 Task: Examine the Street View of Bourbon Street in New Orleans. 
Action: Key pressed <Key.caps_lock>B<Key.caps_lock>ourbon<Key.space><Key.caps_lock>S<Key.caps_lock>treet,<Key.caps_lock>N<Key.caps_lock>ew<Key.space><Key.caps_lock>O<Key.caps_lock>rleans
Screenshot: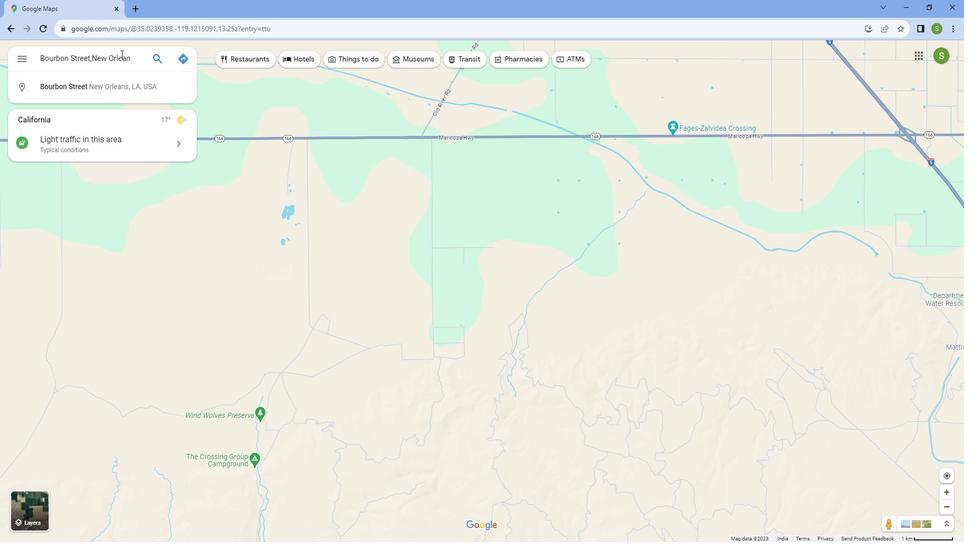 
Action: Mouse moved to (138, 95)
Screenshot: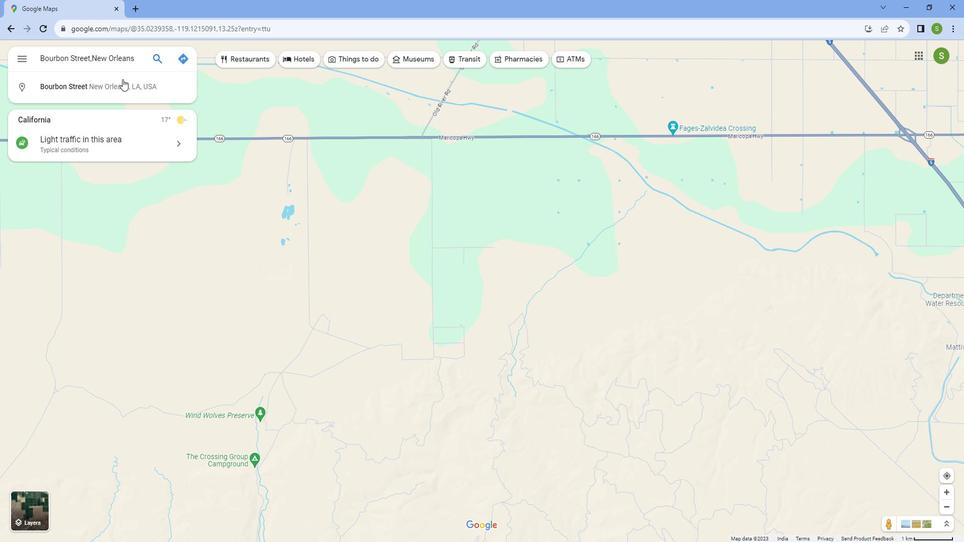 
Action: Mouse pressed left at (138, 95)
Screenshot: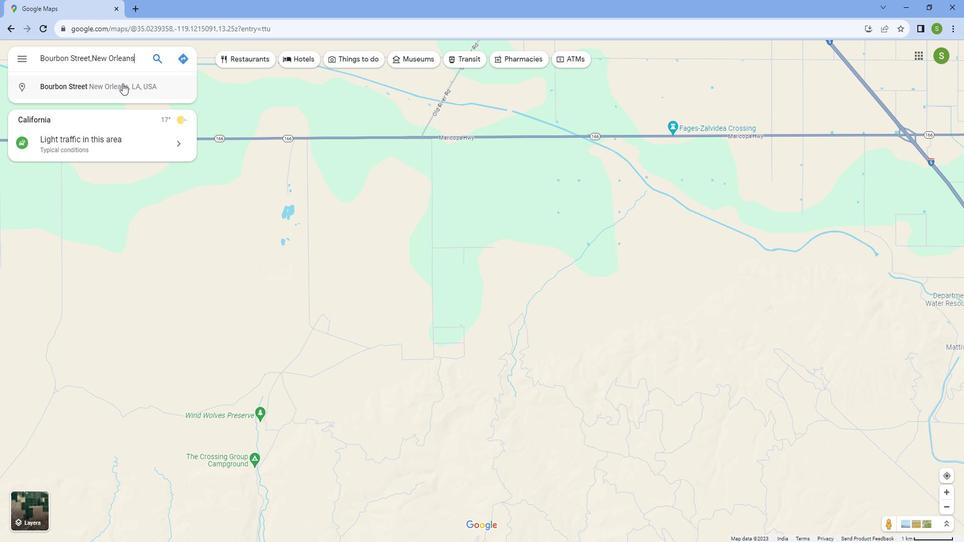 
Action: Mouse moved to (757, 316)
Screenshot: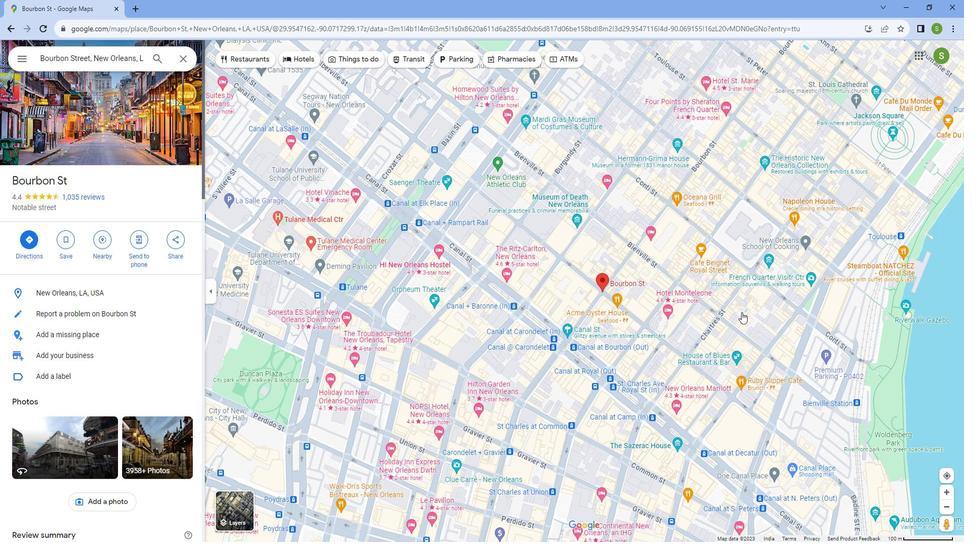 
Action: Mouse scrolled (757, 316) with delta (0, 0)
Screenshot: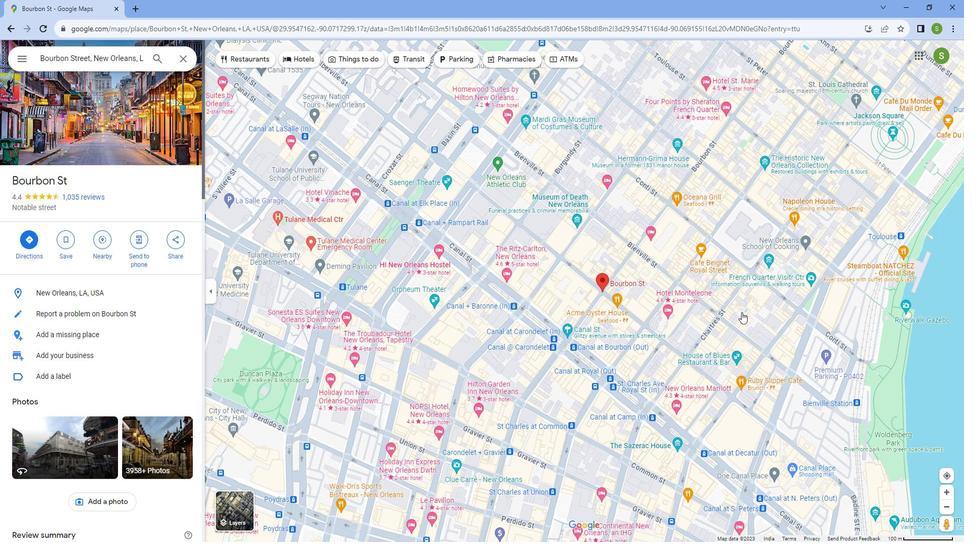 
Action: Mouse moved to (755, 316)
Screenshot: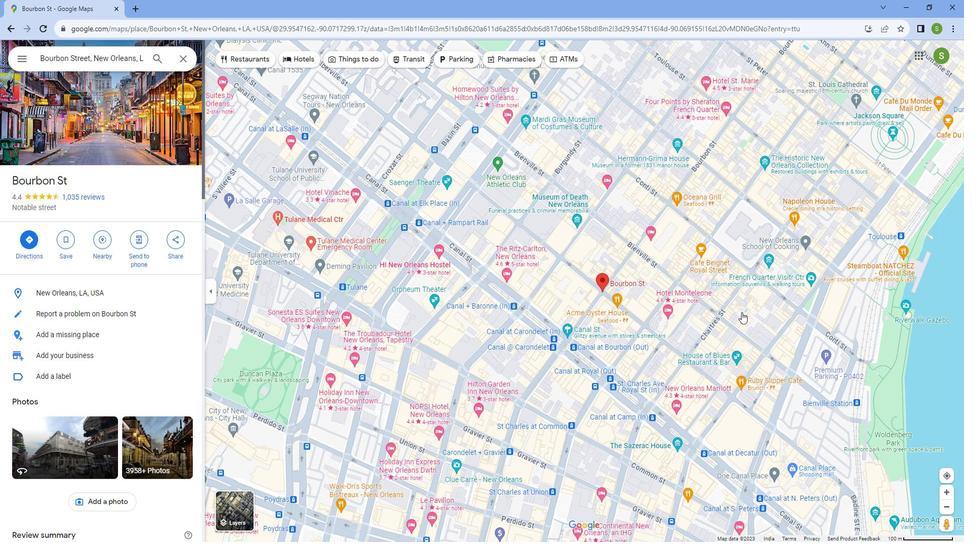 
Action: Mouse scrolled (755, 316) with delta (0, 0)
Screenshot: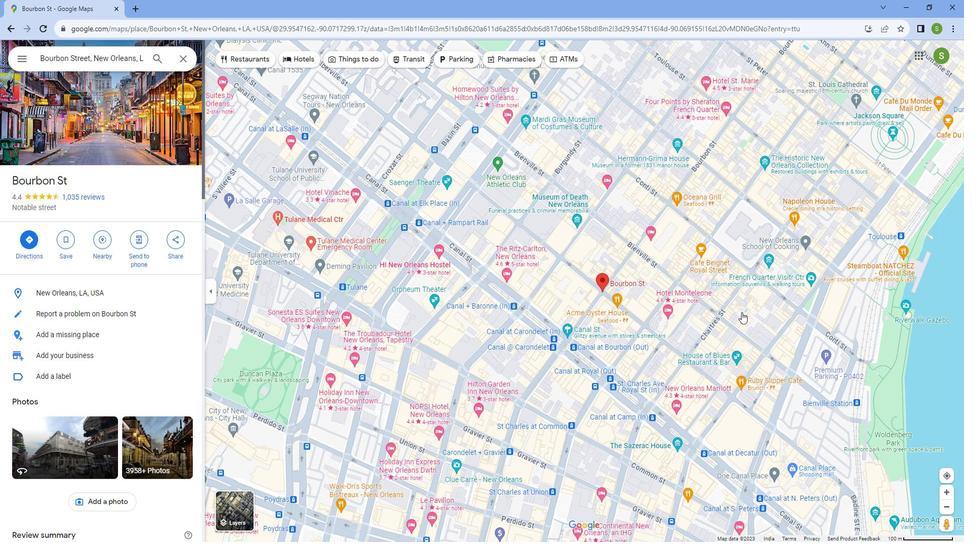 
Action: Mouse moved to (753, 316)
Screenshot: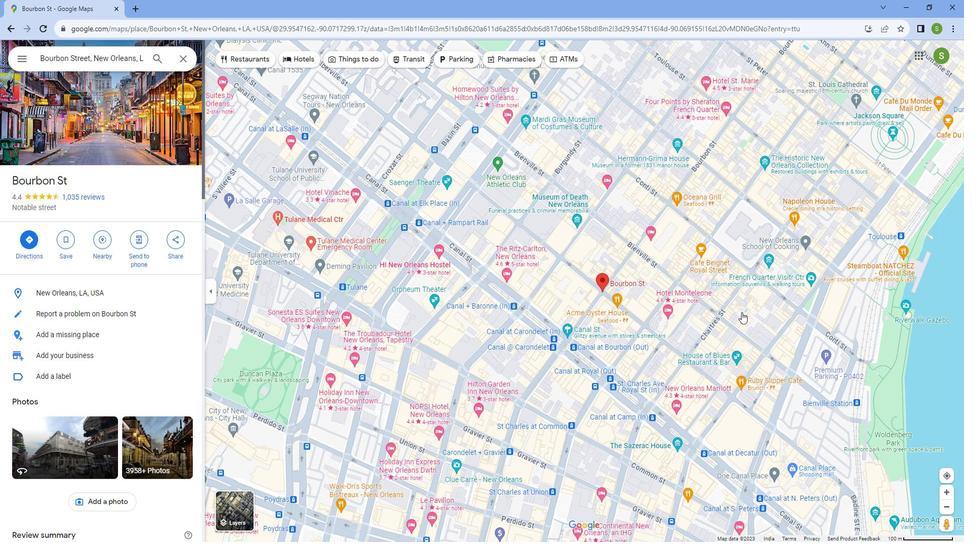 
Action: Mouse scrolled (753, 316) with delta (0, 0)
Screenshot: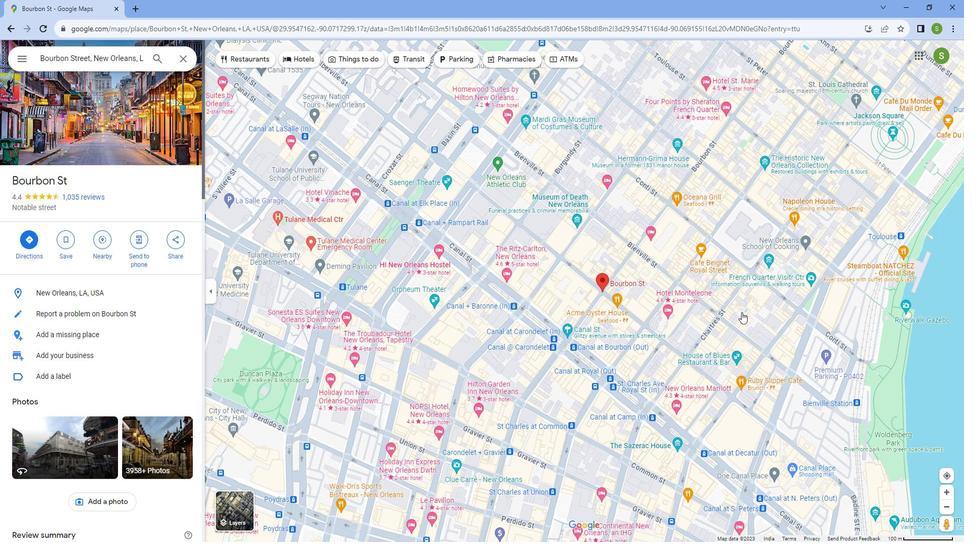 
Action: Mouse moved to (752, 316)
Screenshot: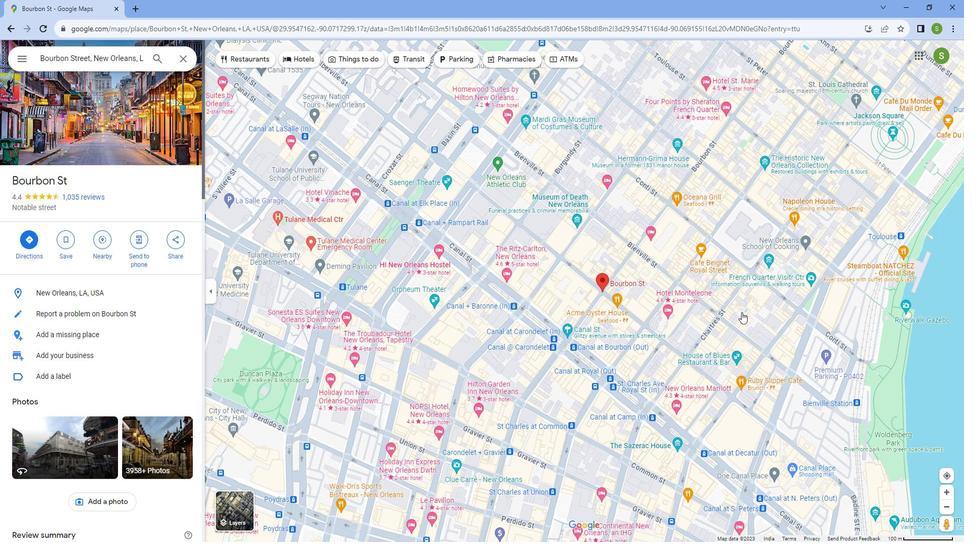 
Action: Mouse scrolled (752, 316) with delta (0, 0)
Screenshot: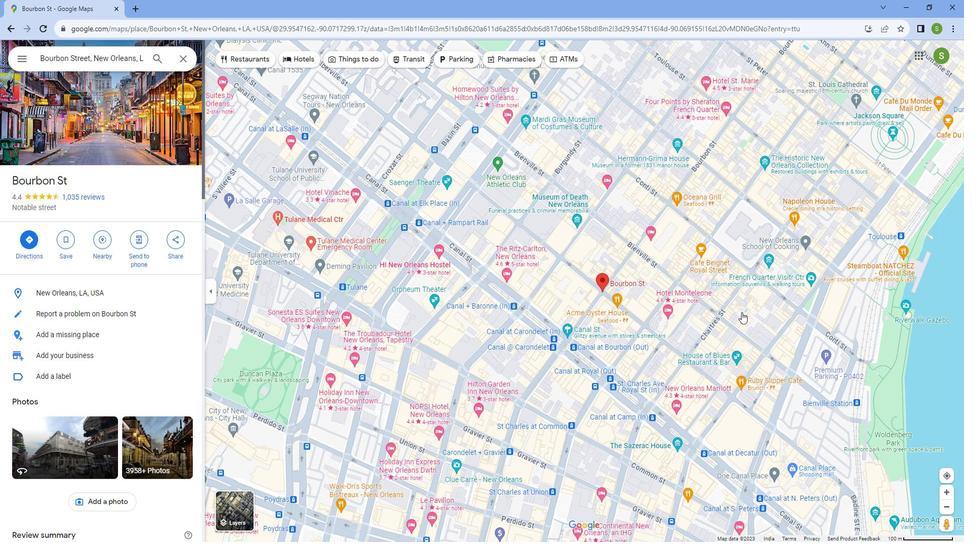 
Action: Mouse moved to (750, 316)
Screenshot: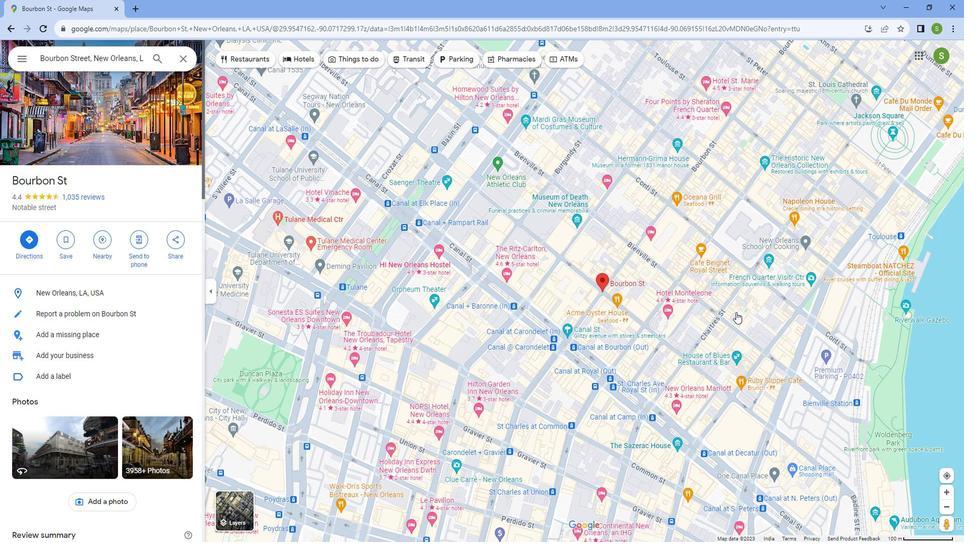 
Action: Mouse scrolled (750, 316) with delta (0, 0)
Screenshot: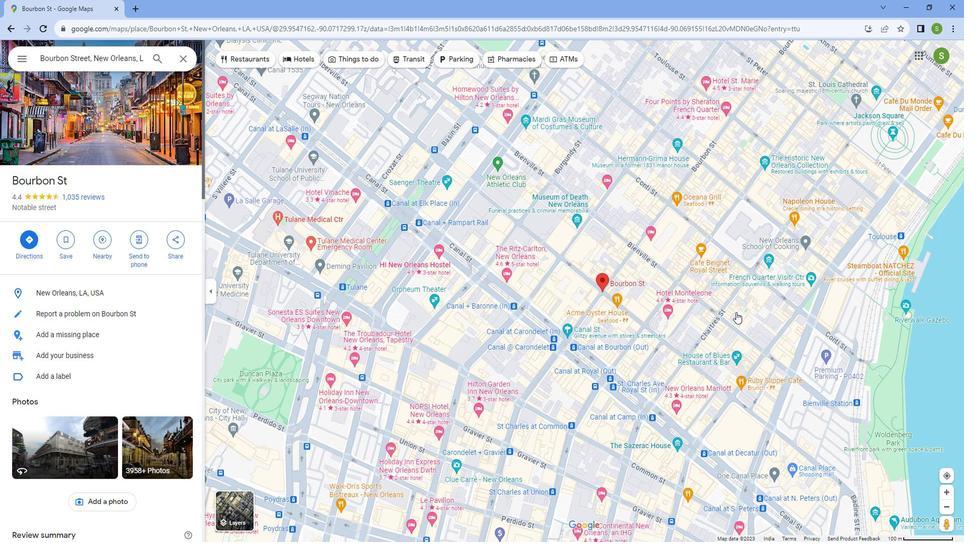 
Action: Mouse moved to (747, 317)
Screenshot: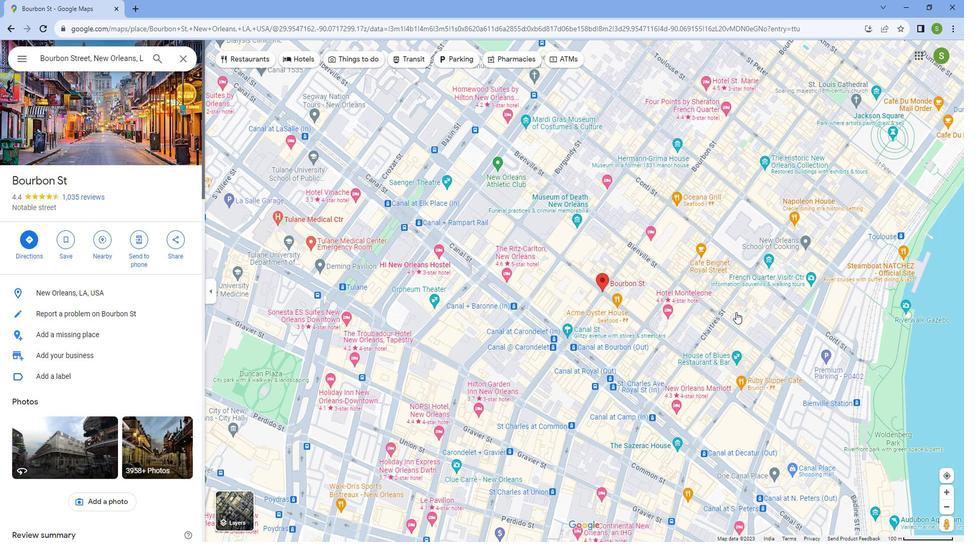 
Action: Mouse scrolled (747, 317) with delta (0, 0)
Screenshot: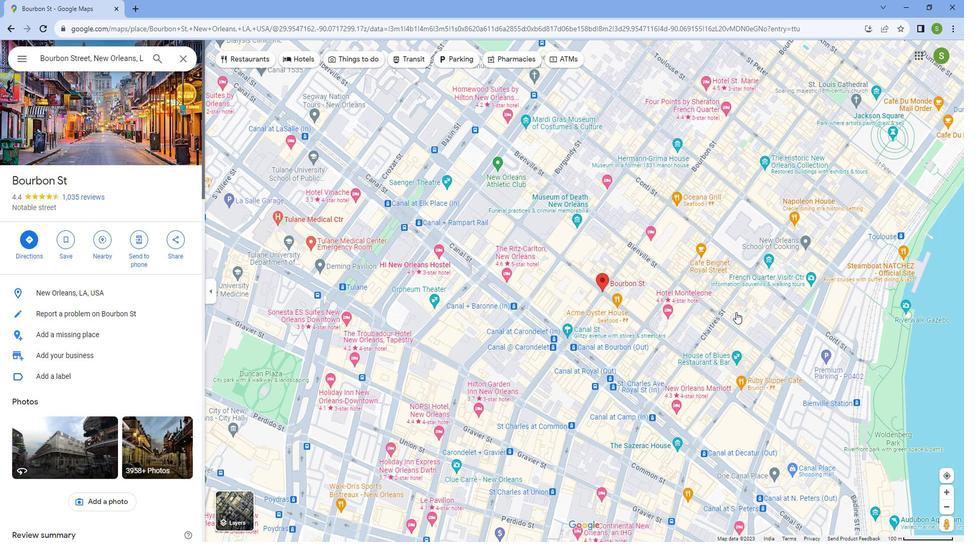 
Action: Mouse moved to (477, 287)
Screenshot: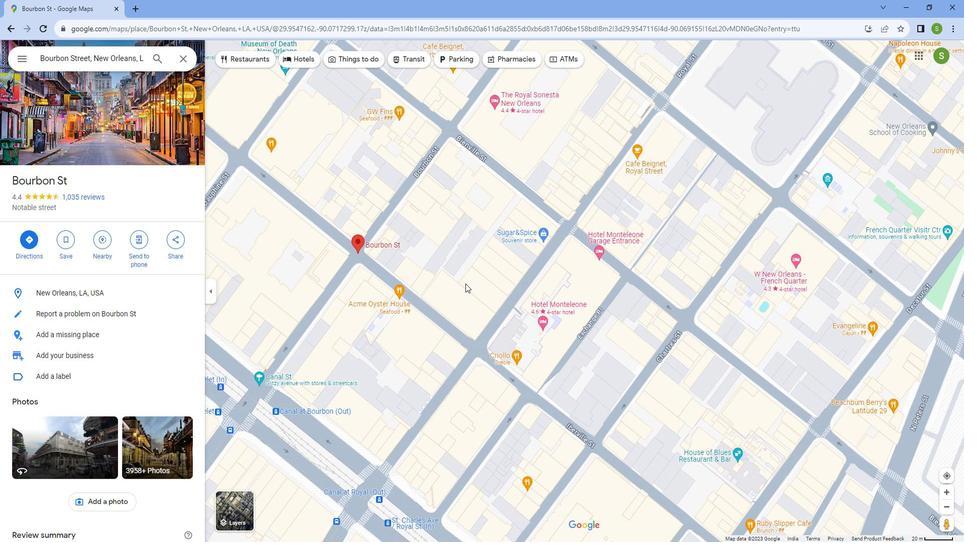 
Action: Mouse scrolled (477, 288) with delta (0, 0)
Screenshot: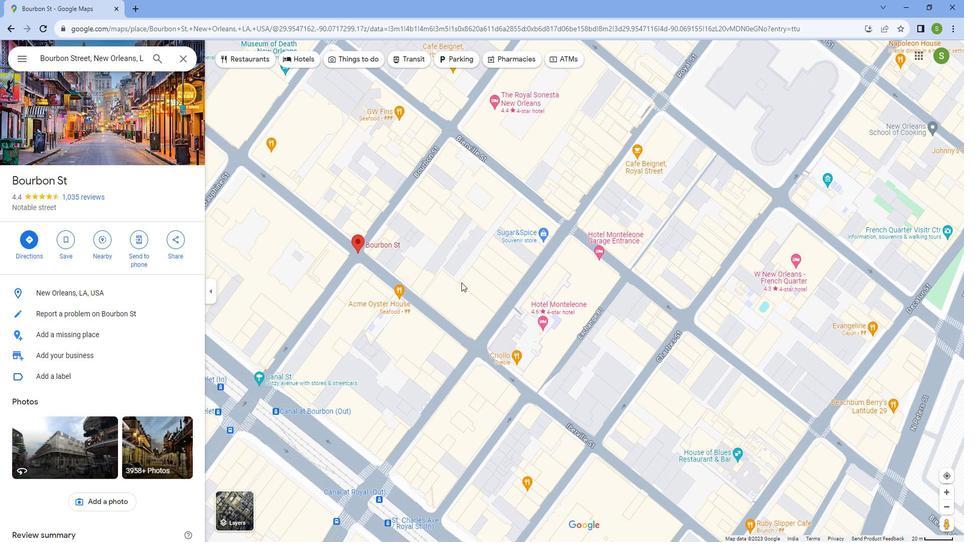 
Action: Mouse moved to (464, 286)
Screenshot: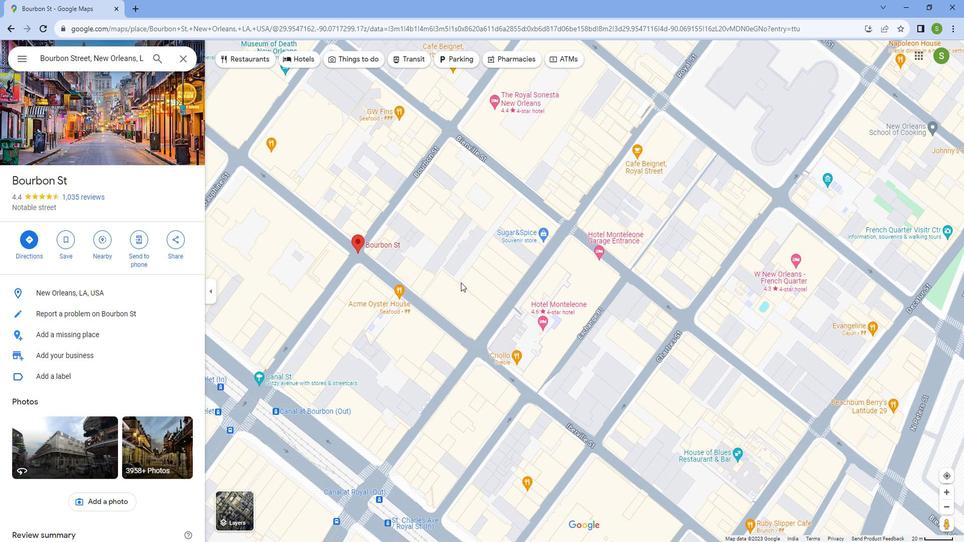 
Action: Mouse scrolled (464, 287) with delta (0, 0)
Screenshot: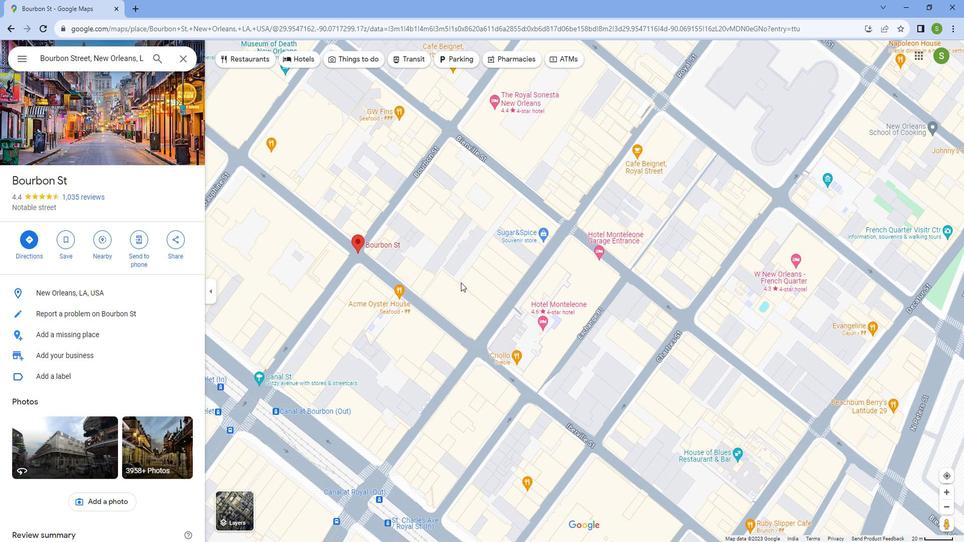 
Action: Mouse moved to (454, 284)
Screenshot: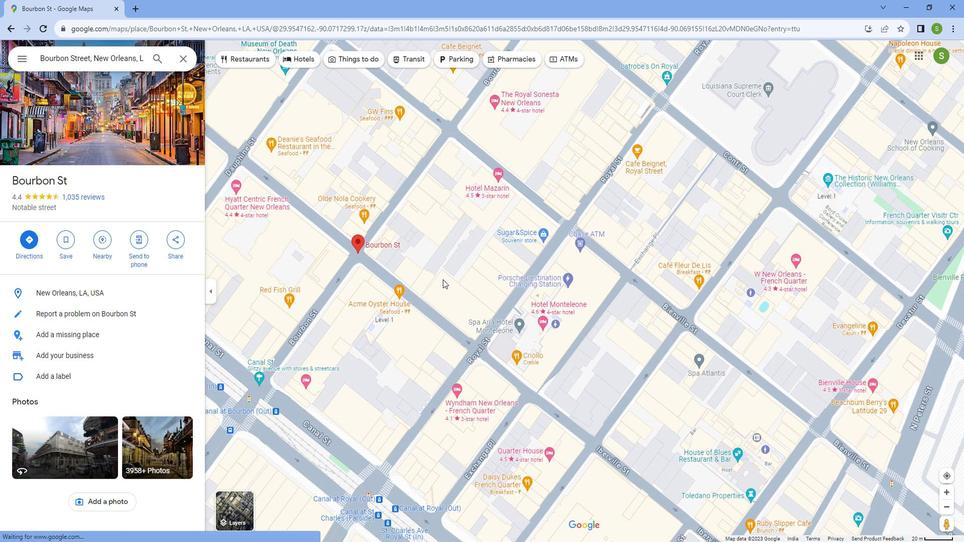 
Action: Mouse scrolled (454, 285) with delta (0, 0)
Screenshot: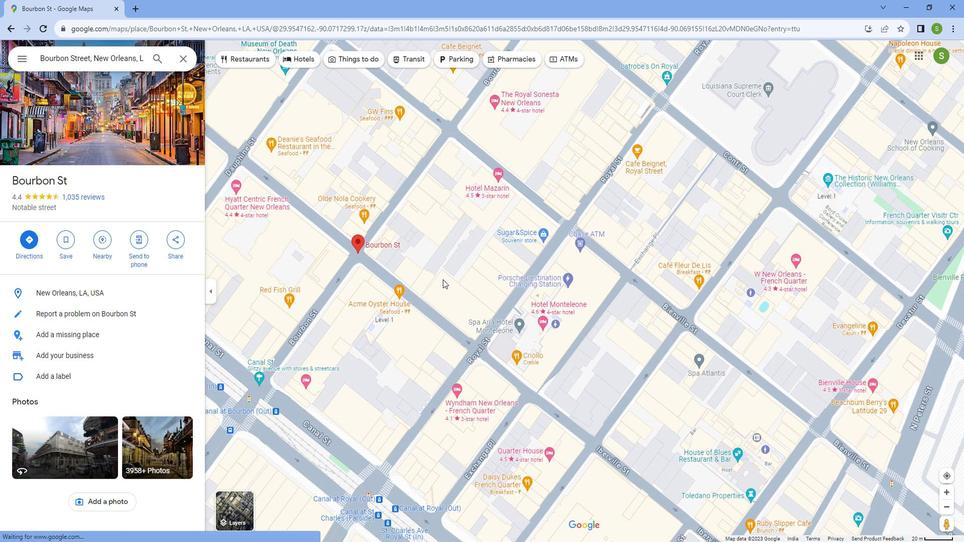 
Action: Mouse moved to (450, 284)
Screenshot: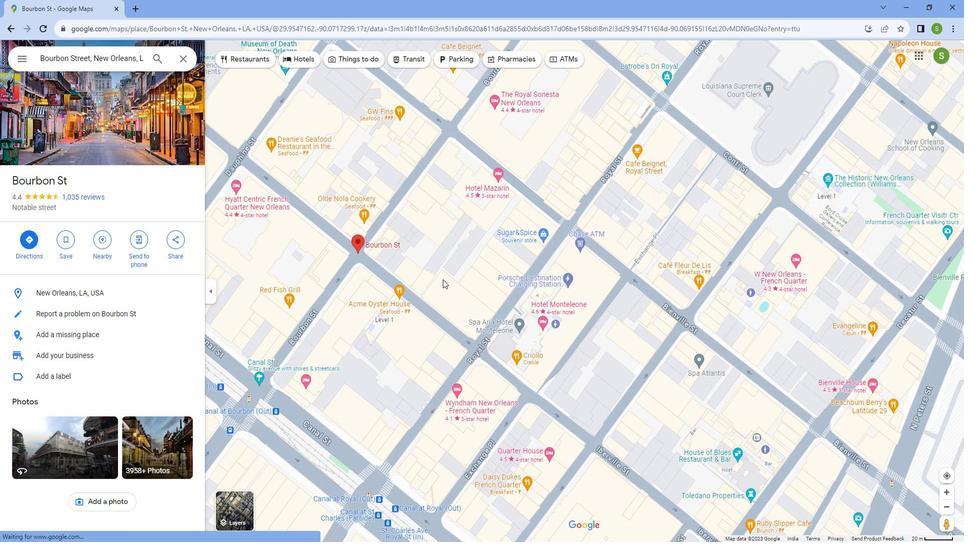 
Action: Mouse scrolled (450, 285) with delta (0, 0)
Screenshot: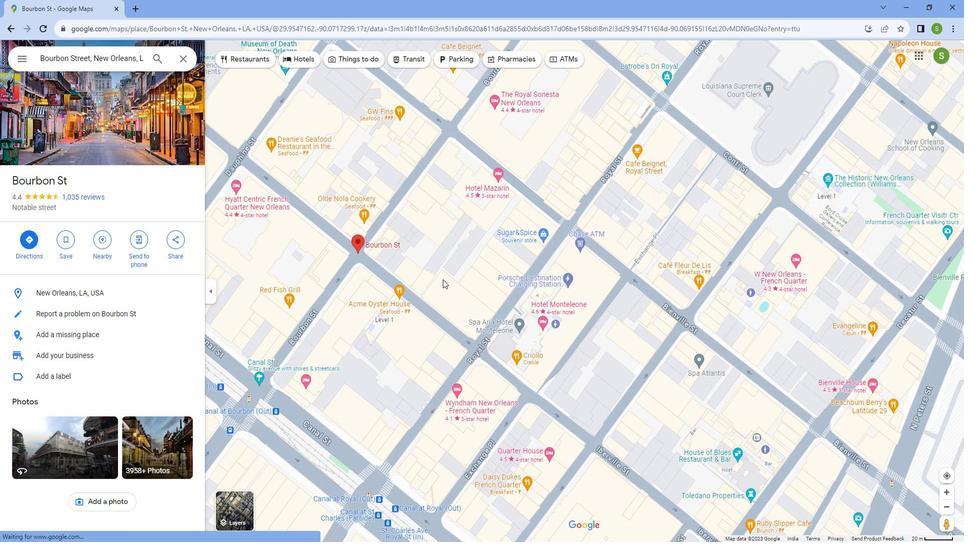 
Action: Mouse moved to (446, 238)
Screenshot: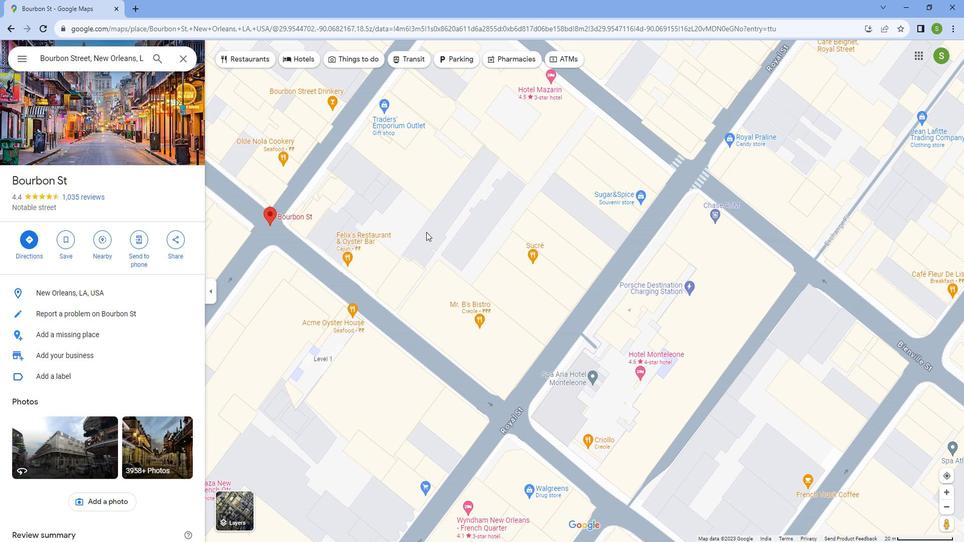 
Action: Mouse pressed left at (446, 238)
Screenshot: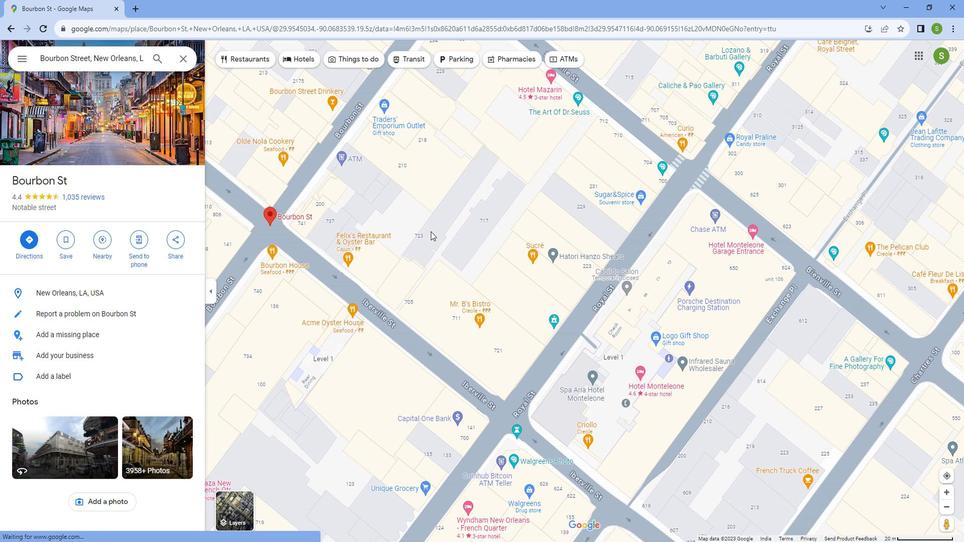 
Action: Mouse moved to (405, 497)
Screenshot: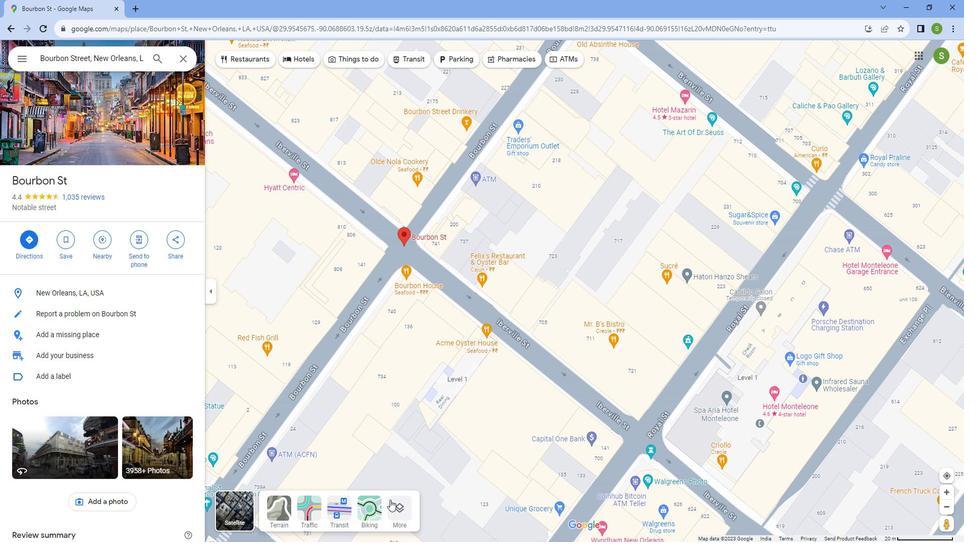 
Action: Mouse pressed left at (405, 497)
Screenshot: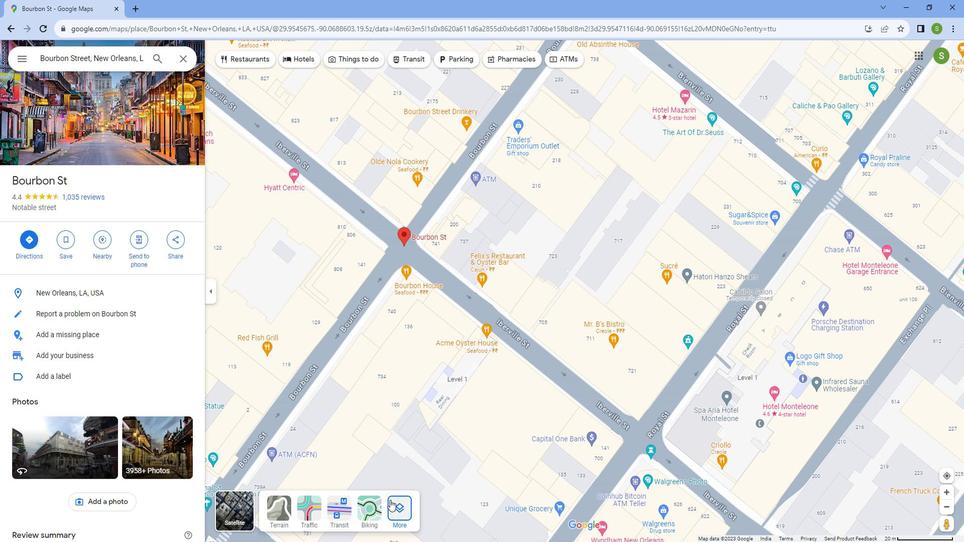 
Action: Mouse moved to (302, 310)
Screenshot: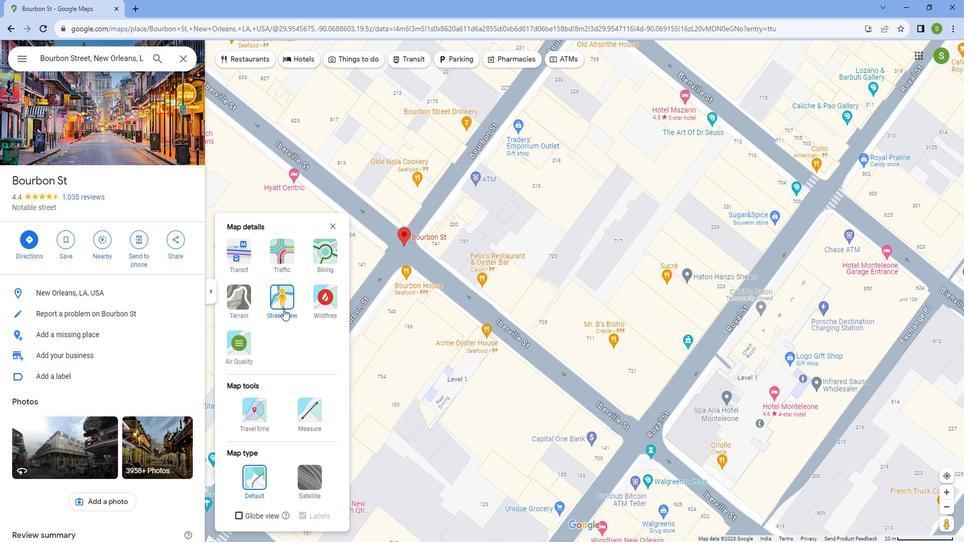 
Action: Mouse pressed left at (302, 310)
Screenshot: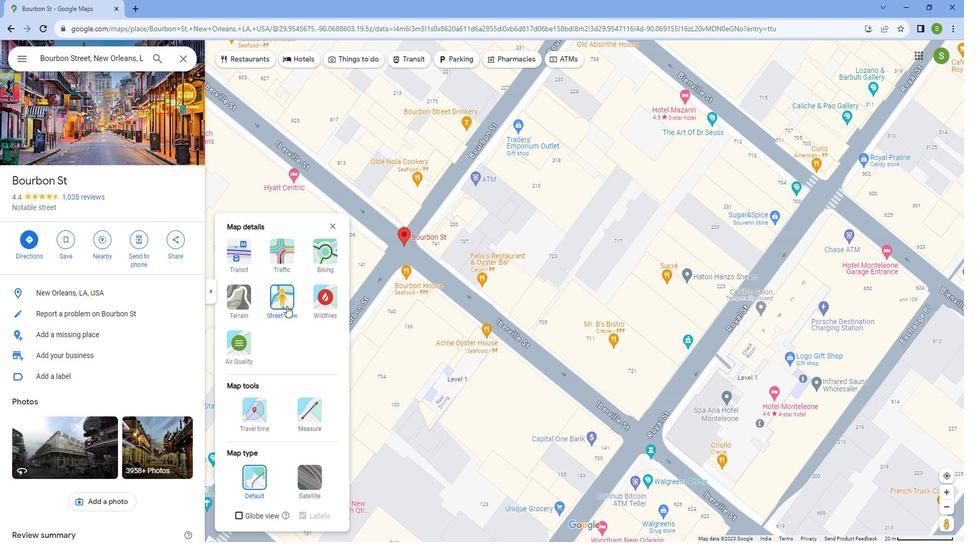 
Action: Mouse moved to (437, 228)
Screenshot: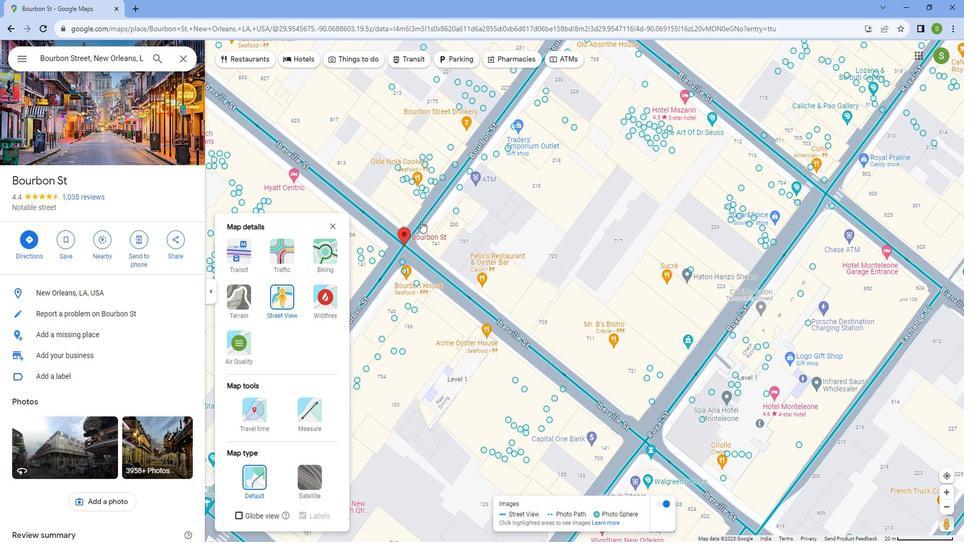 
Action: Mouse pressed left at (437, 228)
Screenshot: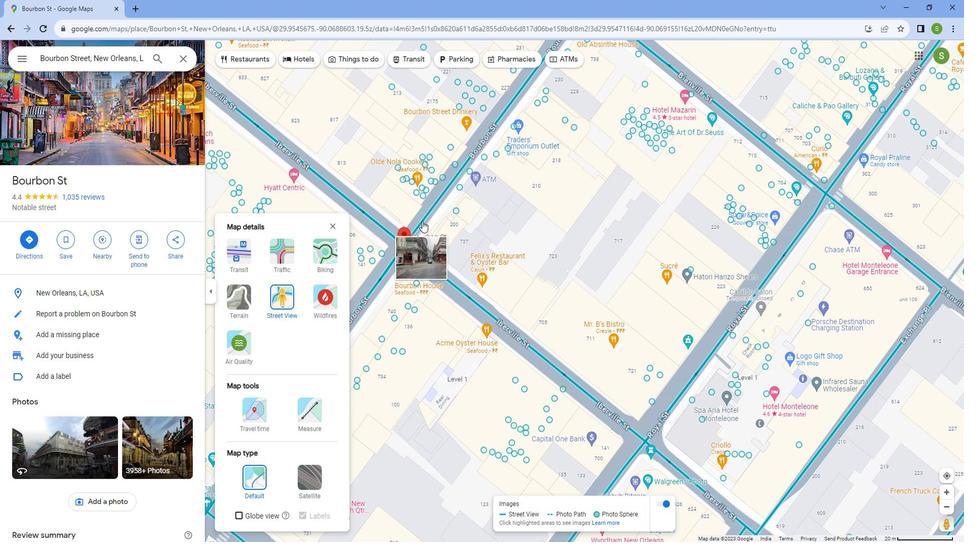 
Action: Mouse pressed left at (437, 228)
Screenshot: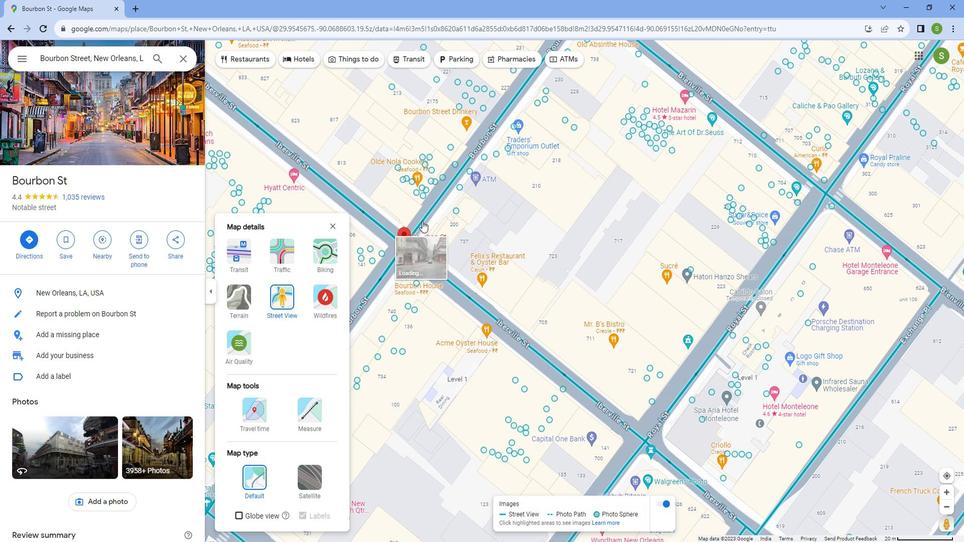 
Action: Mouse moved to (474, 352)
Screenshot: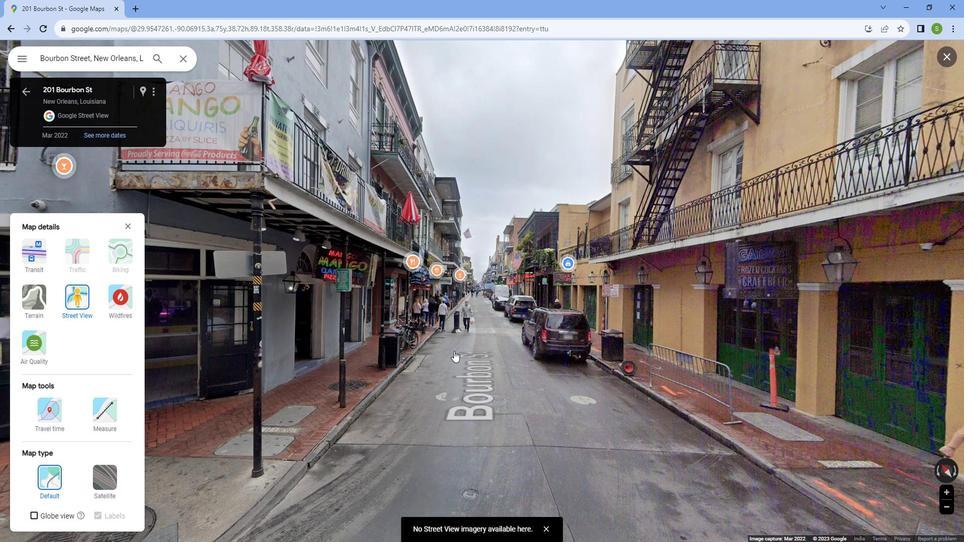 
Action: Mouse pressed left at (474, 352)
Screenshot: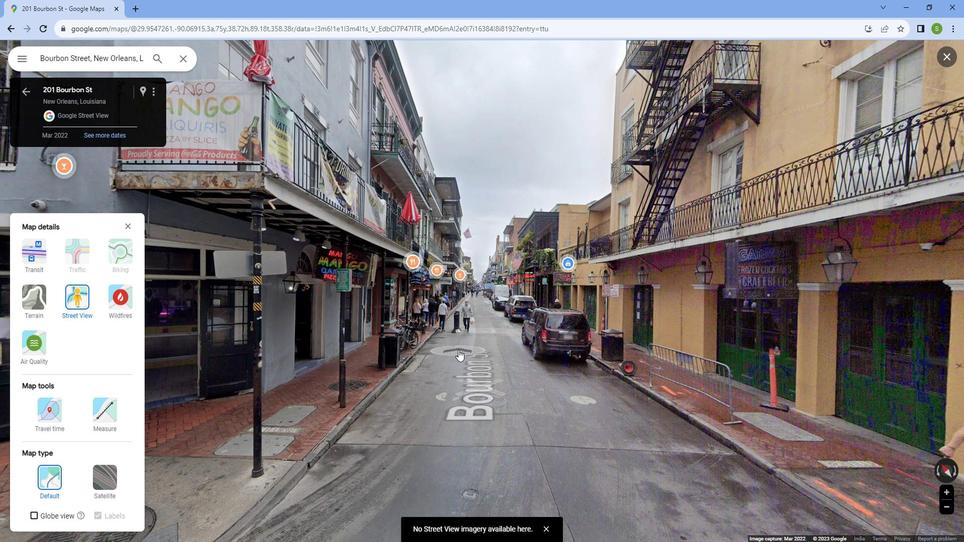 
Action: Mouse pressed left at (474, 352)
Screenshot: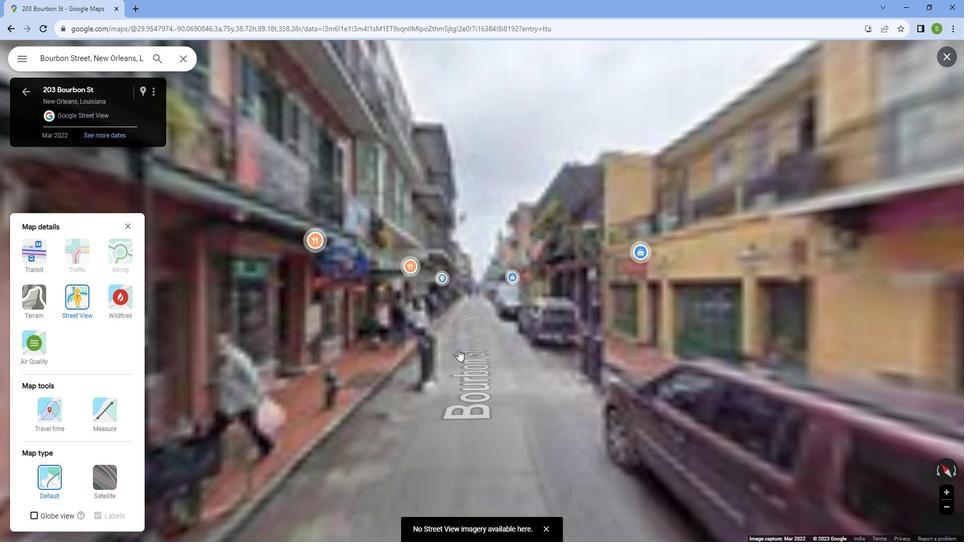 
Action: Mouse pressed left at (474, 352)
Screenshot: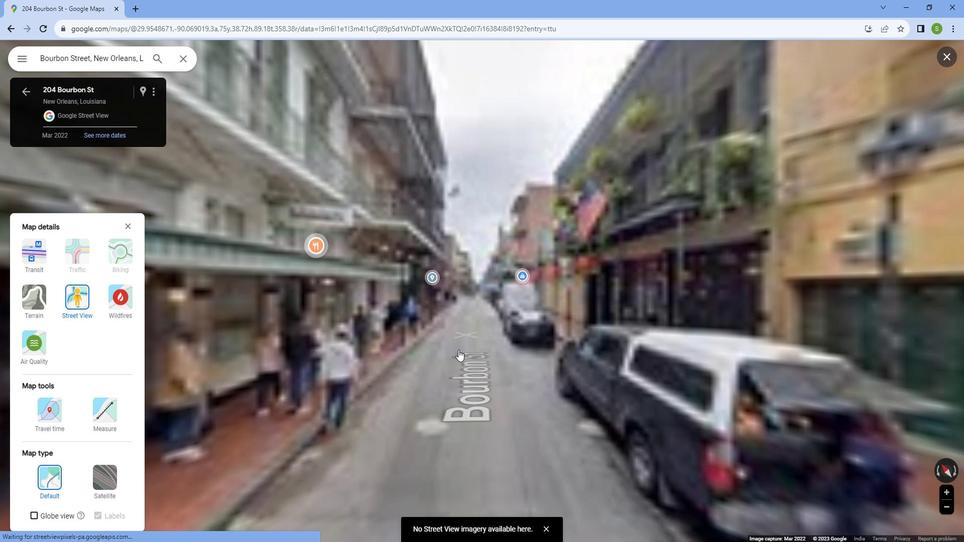 
Action: Mouse pressed left at (474, 352)
Screenshot: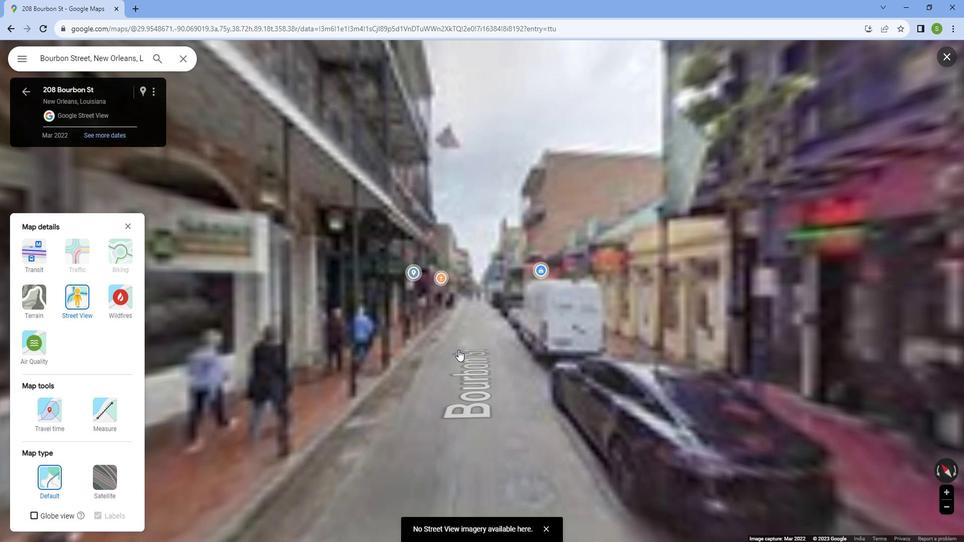 
Action: Mouse pressed left at (474, 352)
Screenshot: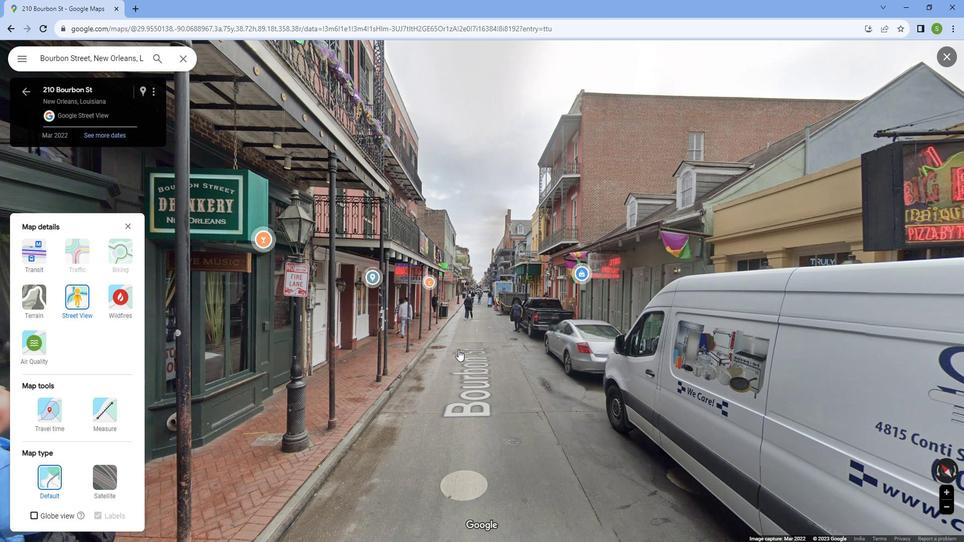 
Action: Mouse pressed left at (474, 352)
Screenshot: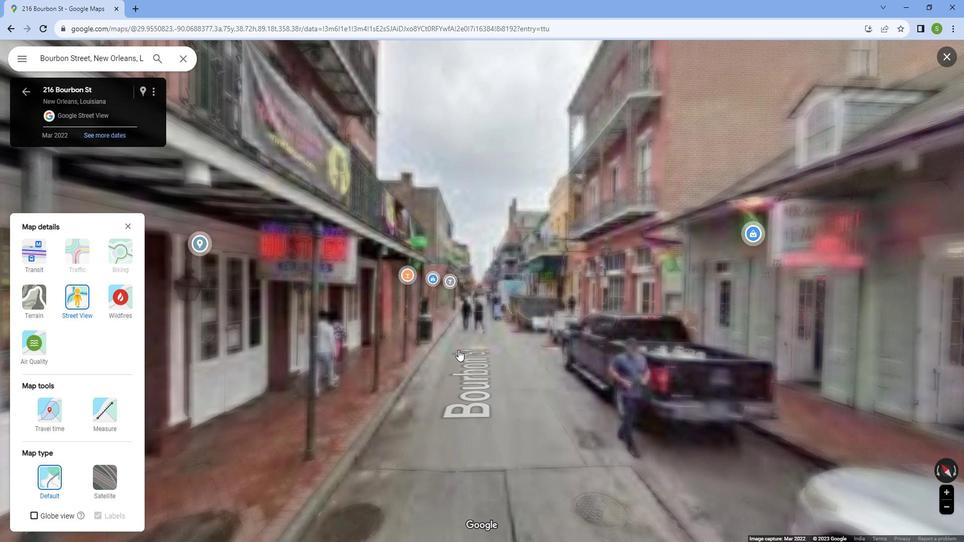 
Action: Mouse pressed left at (474, 352)
Screenshot: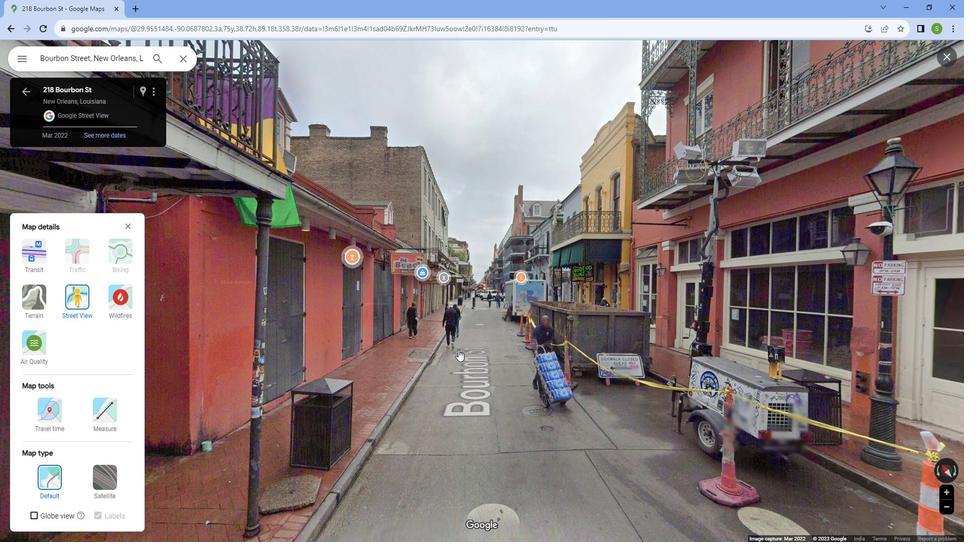 
Action: Mouse pressed left at (474, 352)
Screenshot: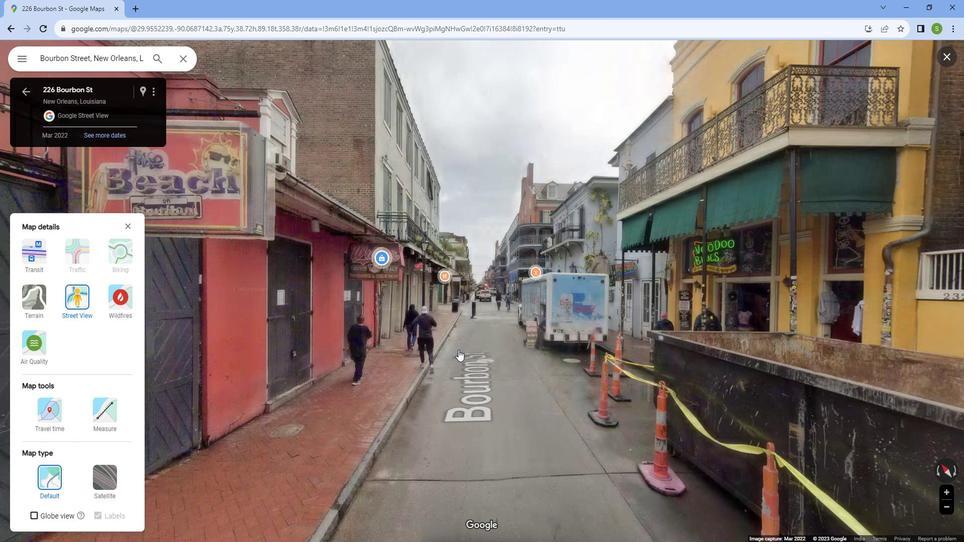 
Action: Mouse pressed left at (474, 352)
Screenshot: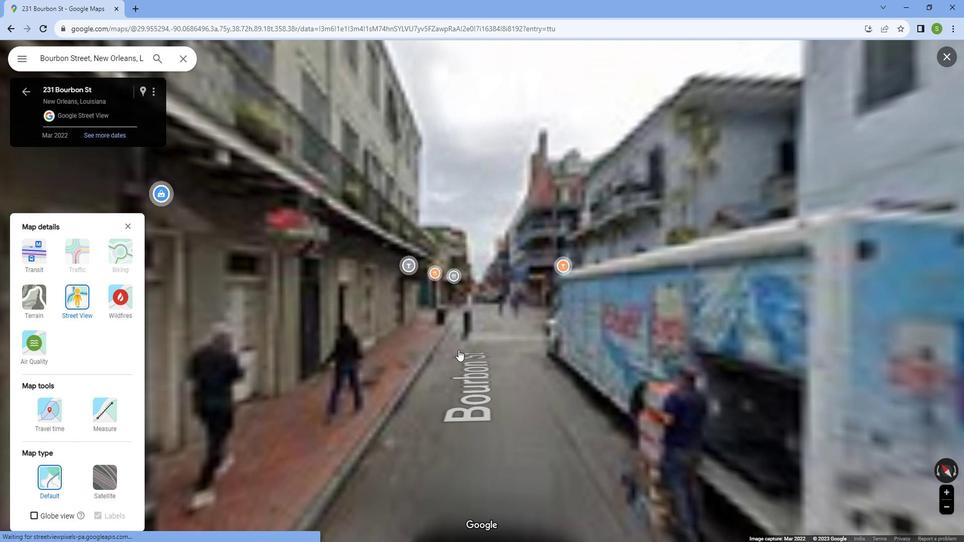 
Action: Mouse pressed left at (474, 352)
Screenshot: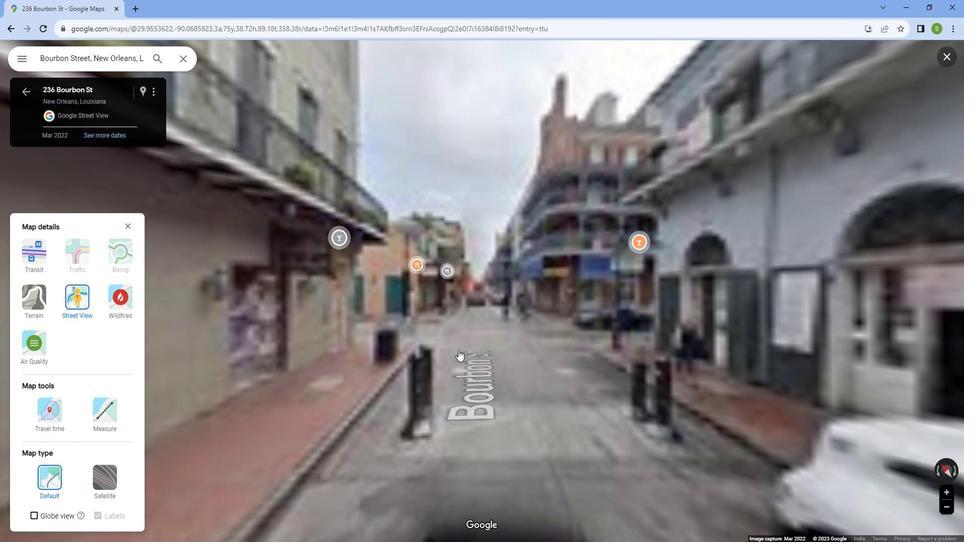 
Action: Mouse pressed left at (474, 352)
Screenshot: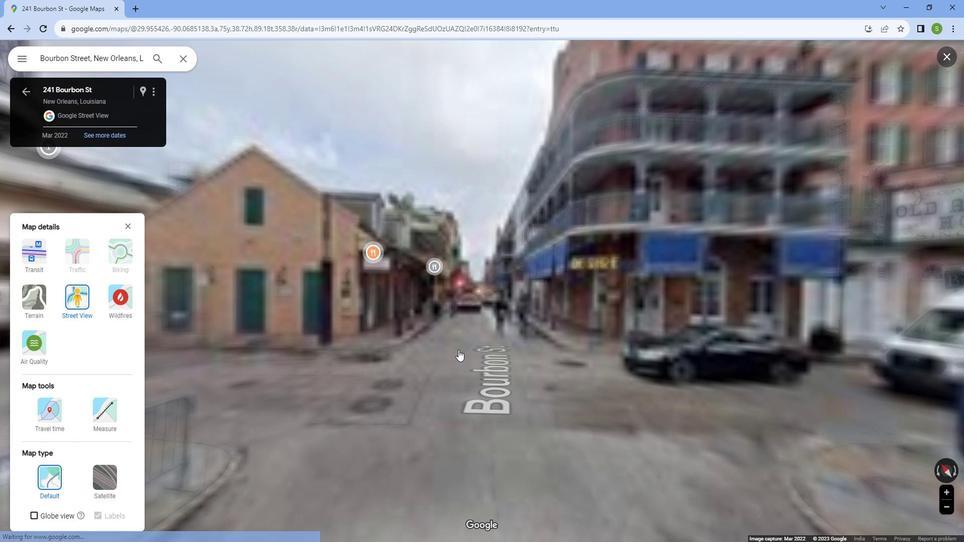 
Action: Mouse pressed left at (474, 352)
Screenshot: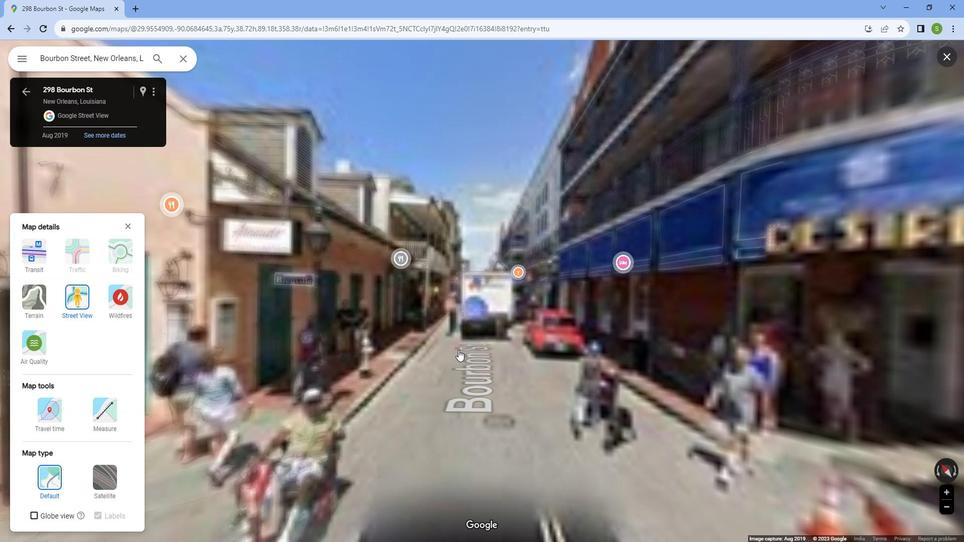 
Action: Mouse pressed left at (474, 352)
Screenshot: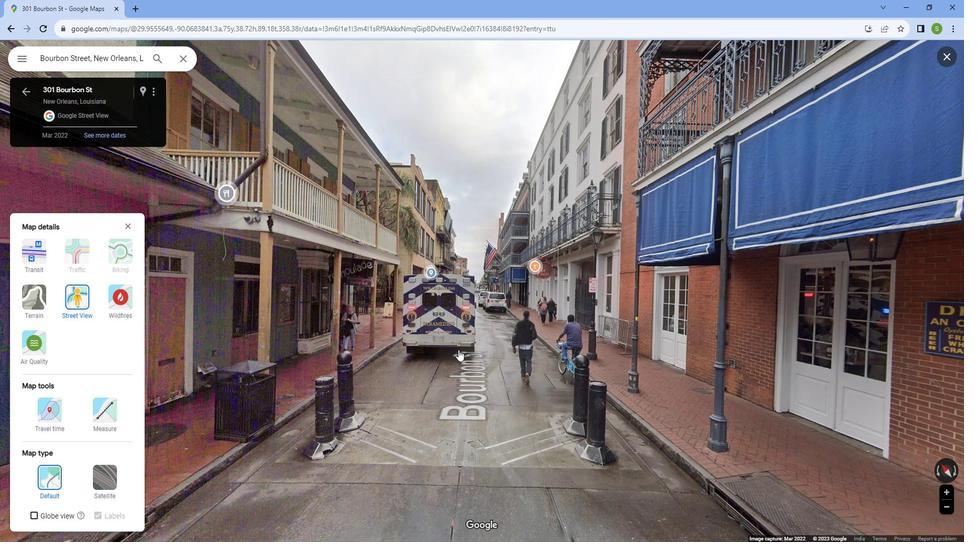 
Action: Mouse pressed left at (474, 352)
Screenshot: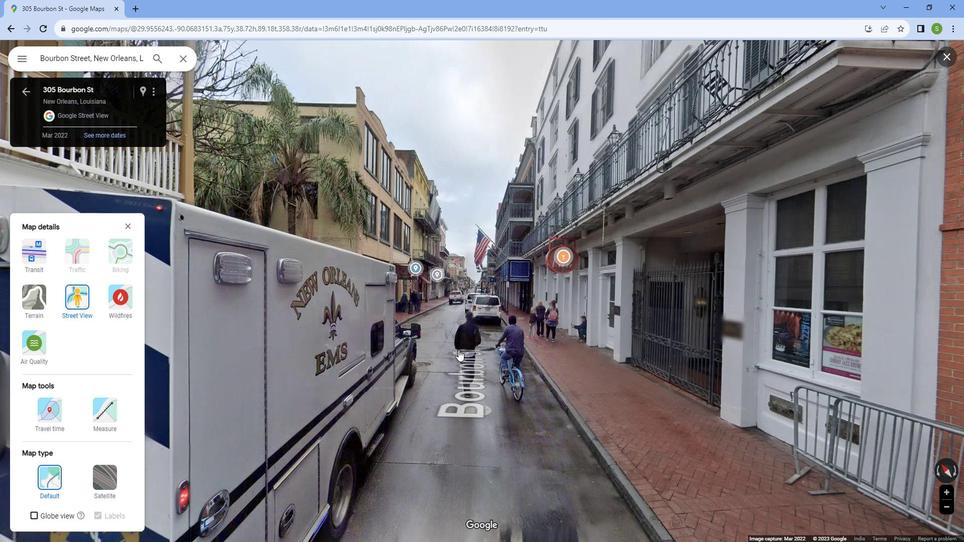 
Action: Mouse pressed left at (474, 352)
Screenshot: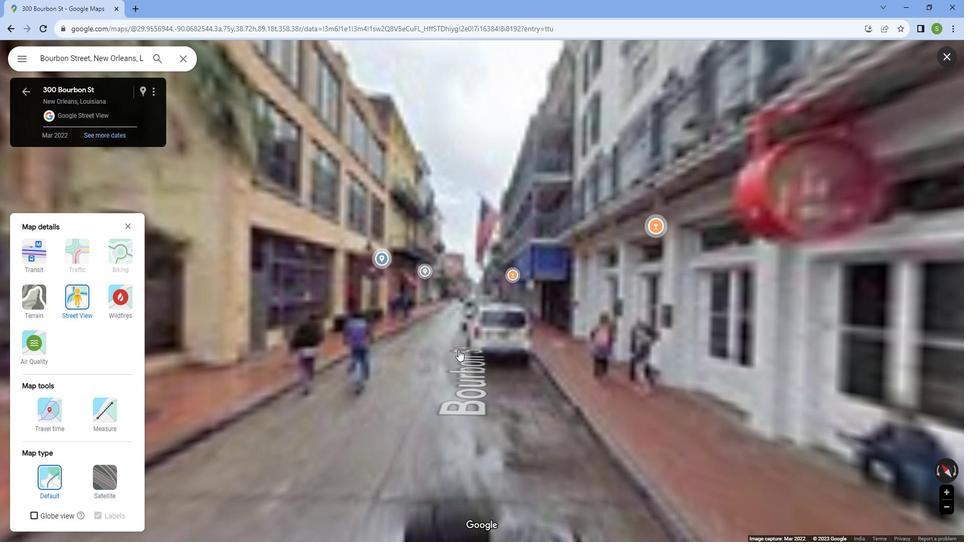 
Action: Mouse pressed left at (474, 352)
Screenshot: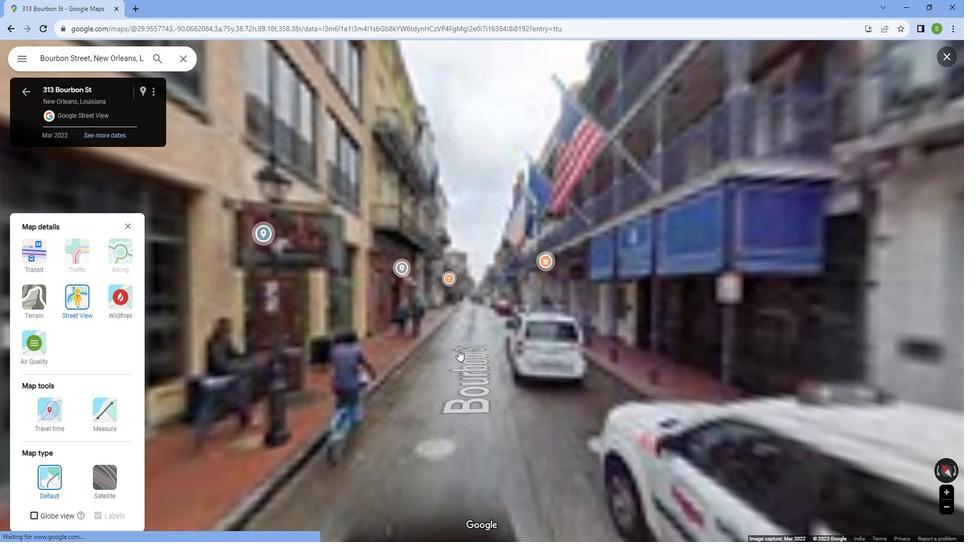 
Action: Mouse pressed left at (474, 352)
Screenshot: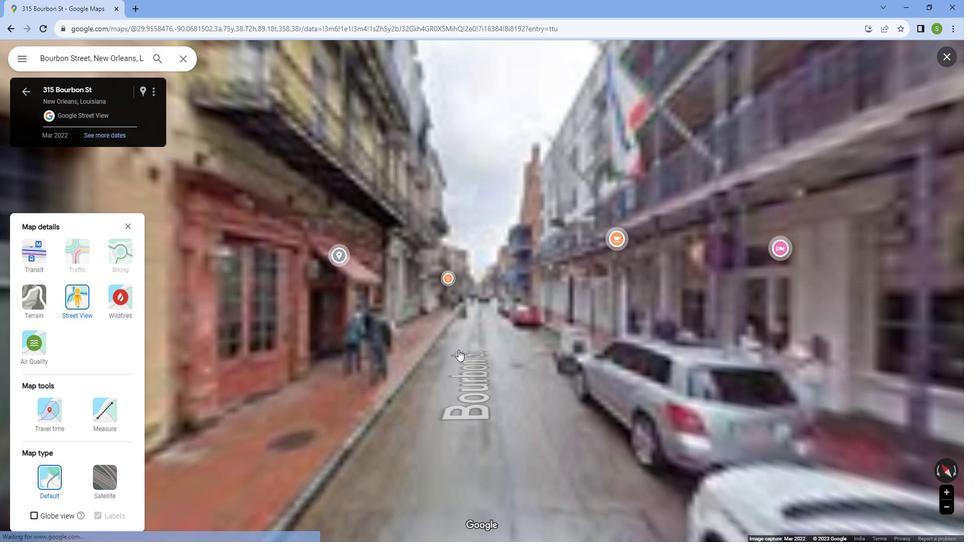 
Action: Mouse pressed left at (474, 352)
Screenshot: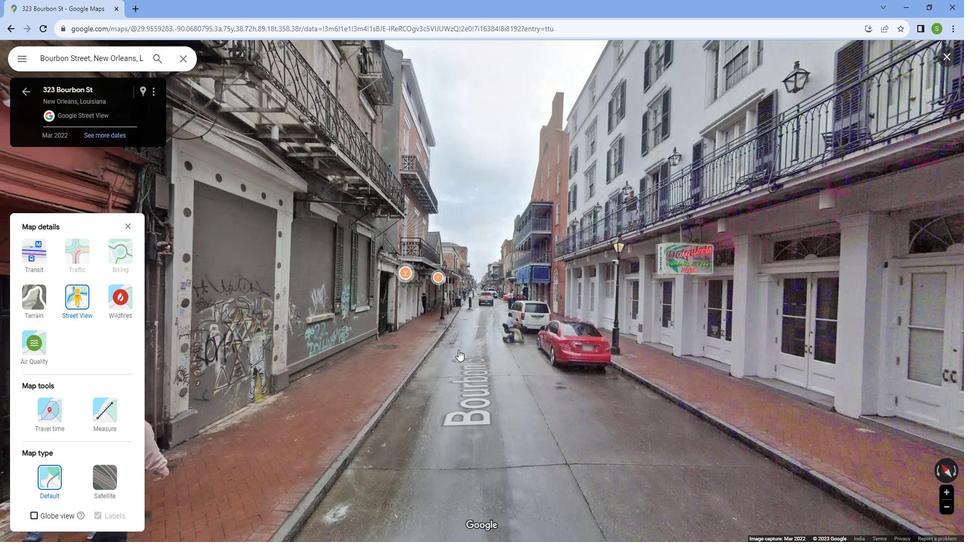 
Action: Mouse pressed left at (474, 352)
Screenshot: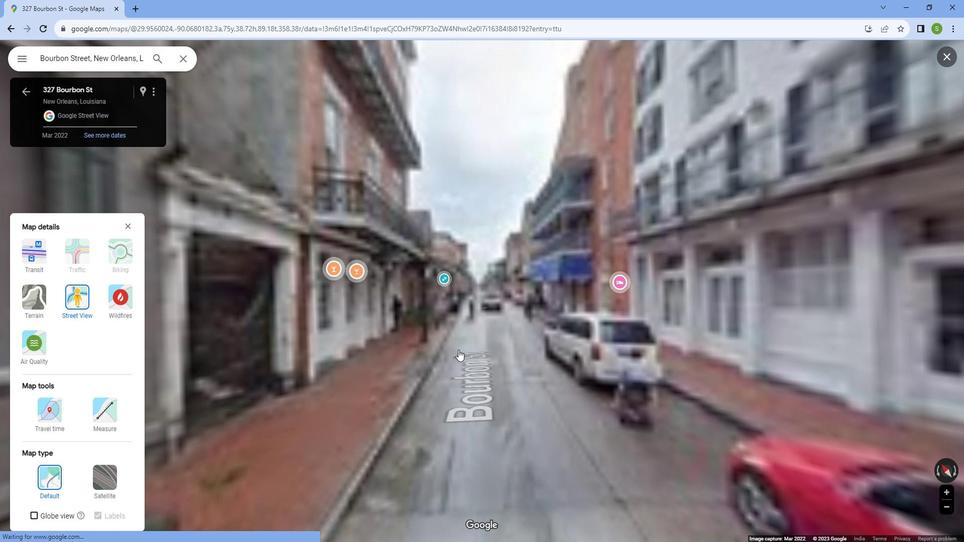 
Action: Mouse pressed left at (474, 352)
Screenshot: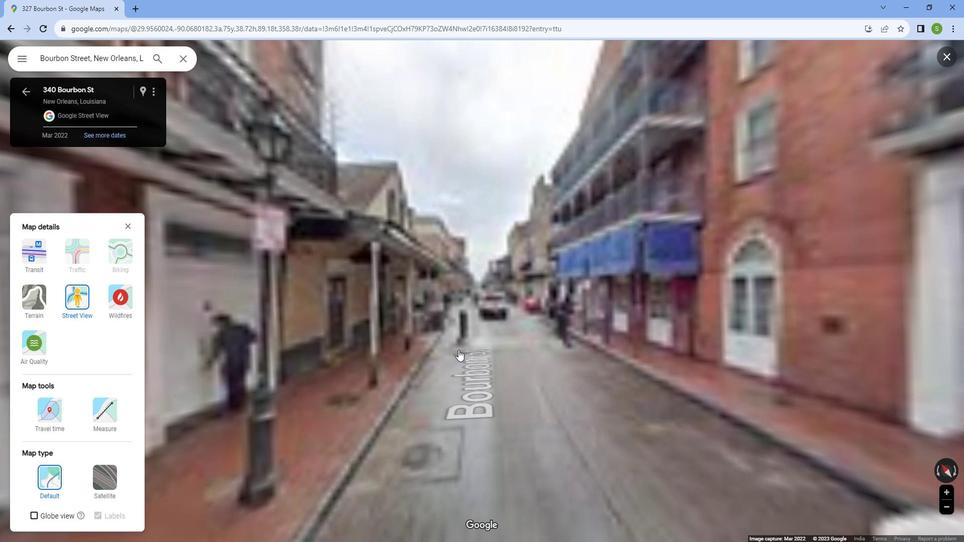 
